 Task: Change the aspect ratio to 2.39:1.
Action: Mouse moved to (86, 16)
Screenshot: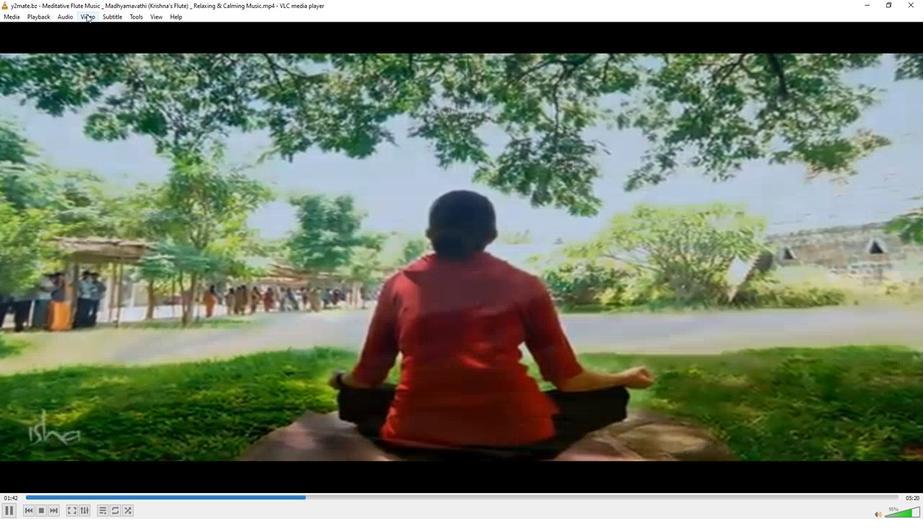 
Action: Mouse pressed left at (86, 16)
Screenshot: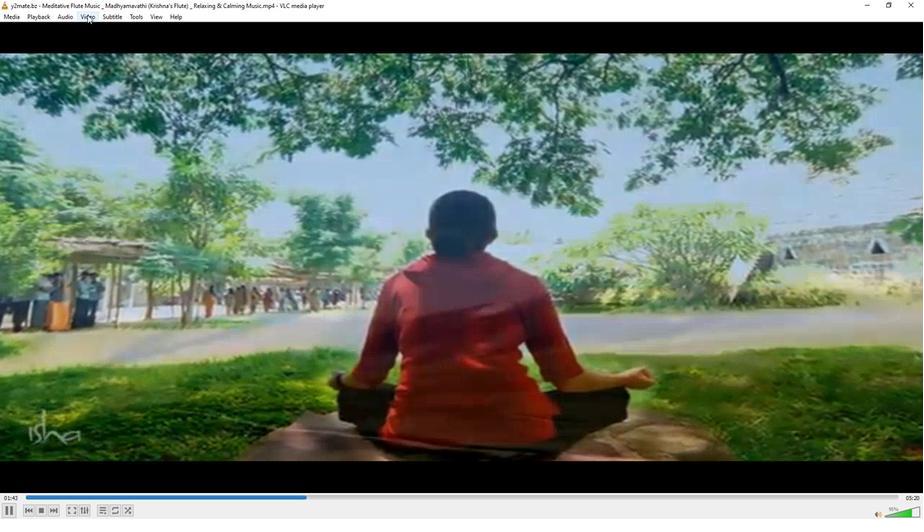 
Action: Mouse moved to (178, 171)
Screenshot: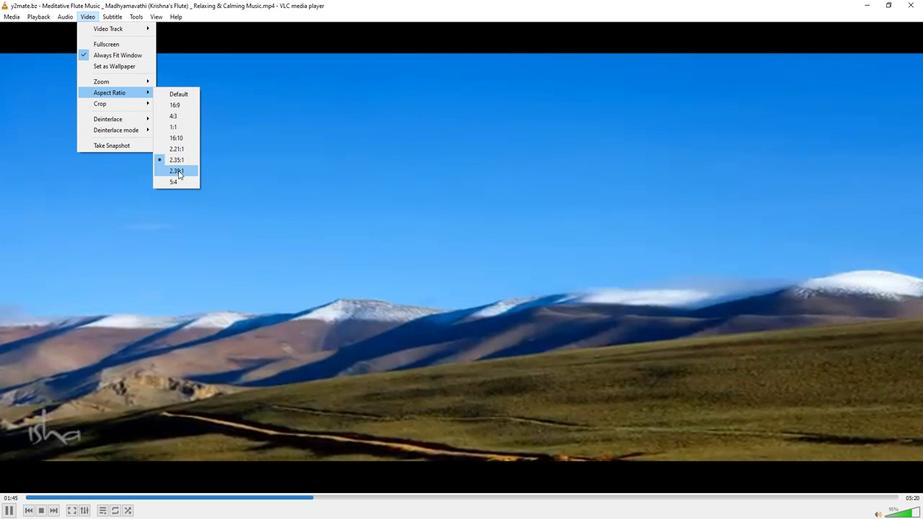 
Action: Mouse pressed left at (178, 171)
Screenshot: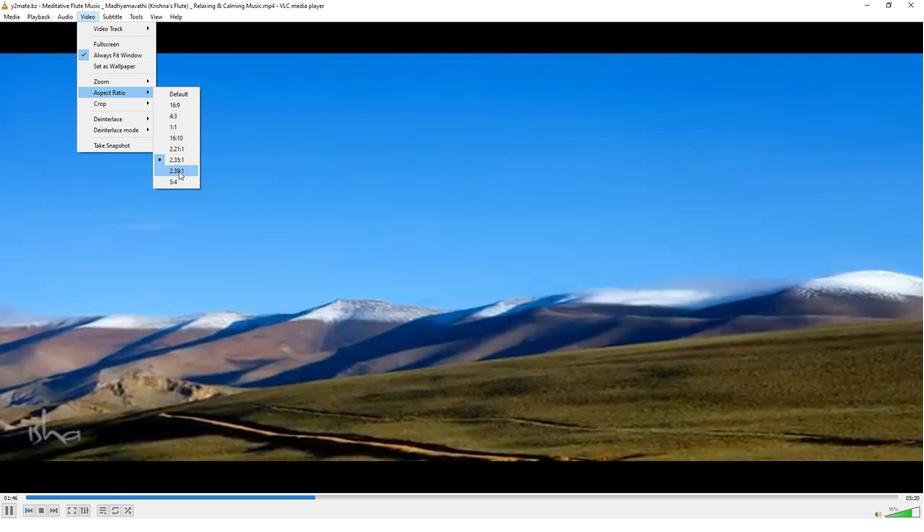 
